 Task: Send an email with the signature Bethany Lewis with the subject 'Appointment reminder' and the message 'Please let me know if this works for your schedule.' from softage.1@softage.net to softage.2@softage.net,  softage.1@softage.net and softage.3@softage.net with CC to softage.4@softage.net with an attached document Research_paper.pdf
Action: Key pressed n
Screenshot: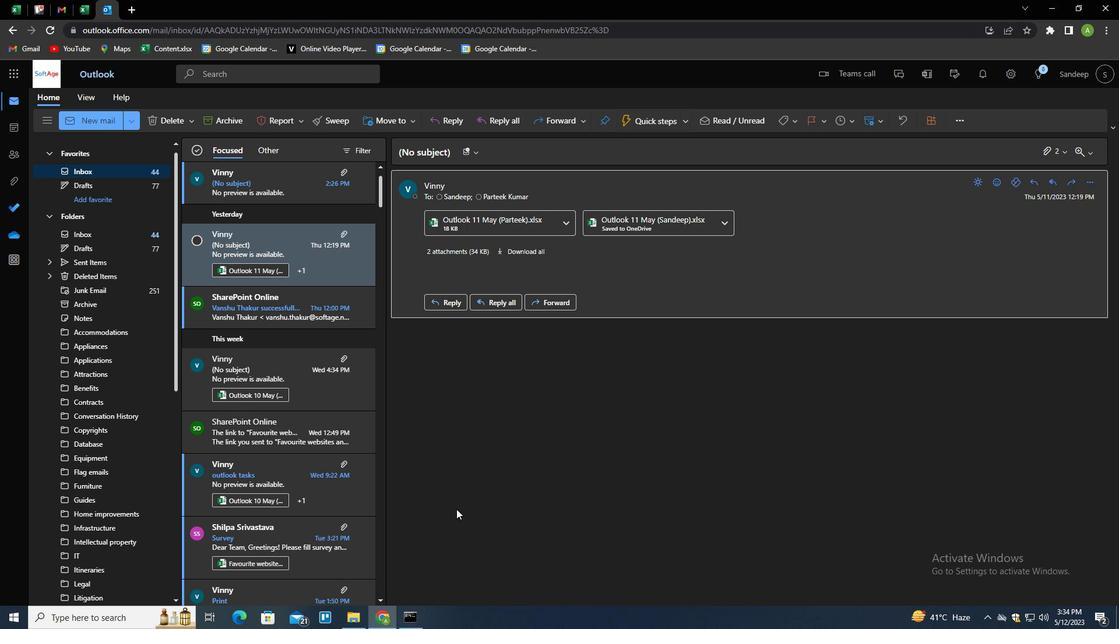
Action: Mouse moved to (782, 119)
Screenshot: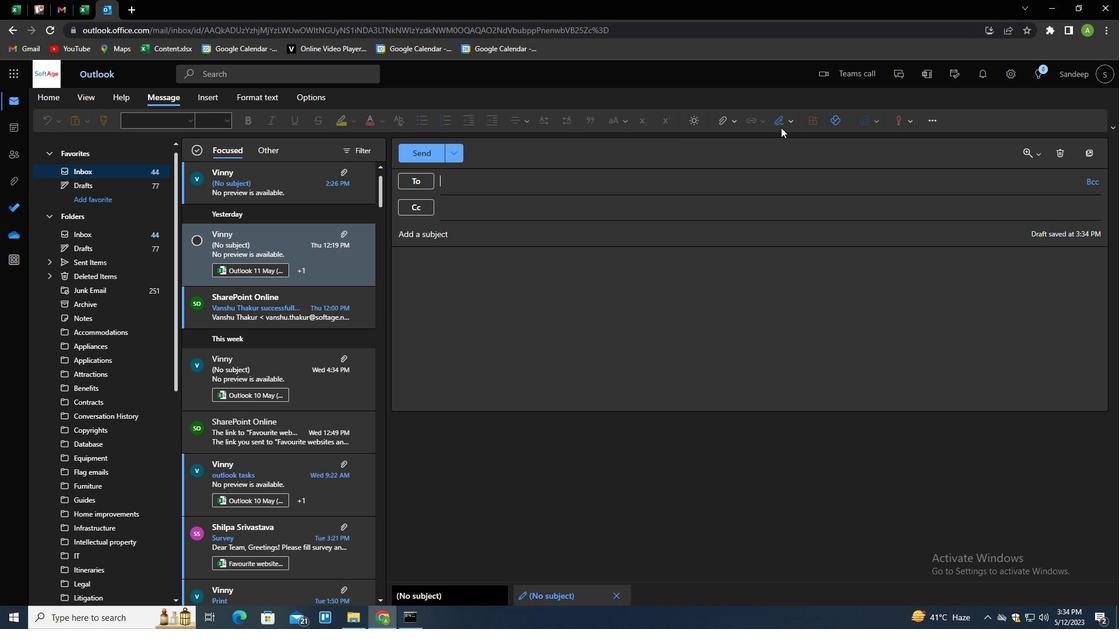 
Action: Mouse pressed left at (782, 119)
Screenshot: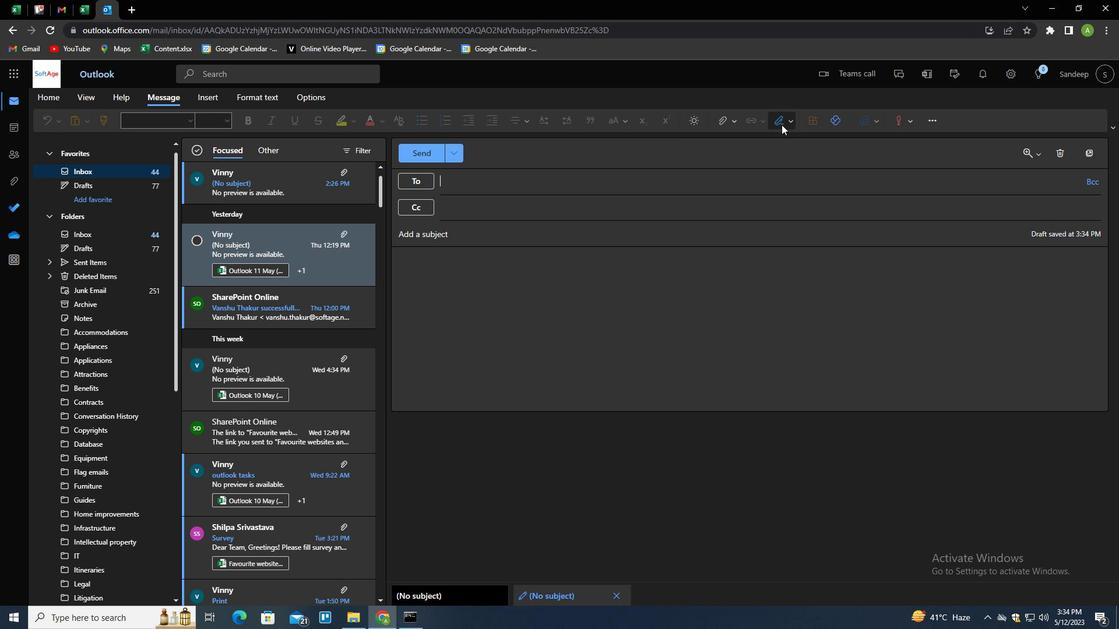 
Action: Mouse moved to (765, 164)
Screenshot: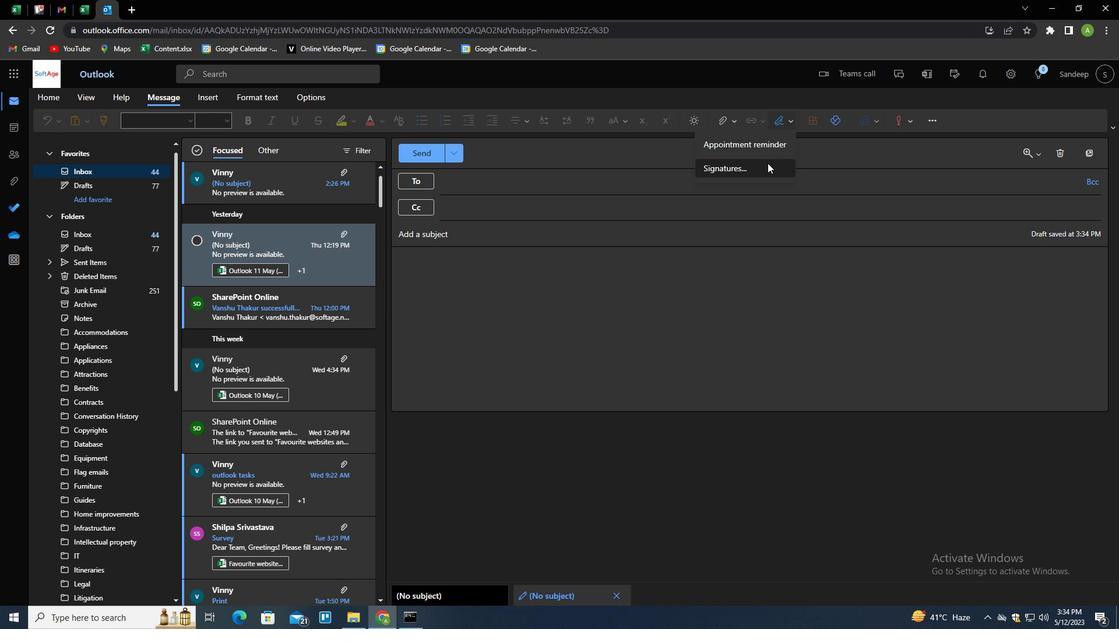 
Action: Mouse pressed left at (765, 164)
Screenshot: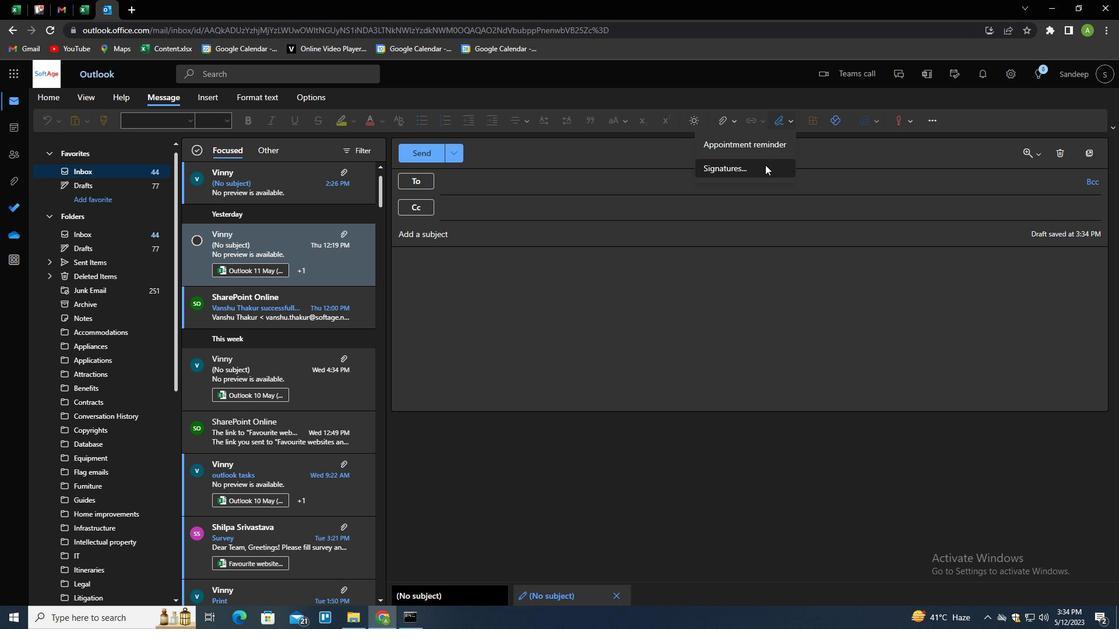 
Action: Mouse moved to (782, 213)
Screenshot: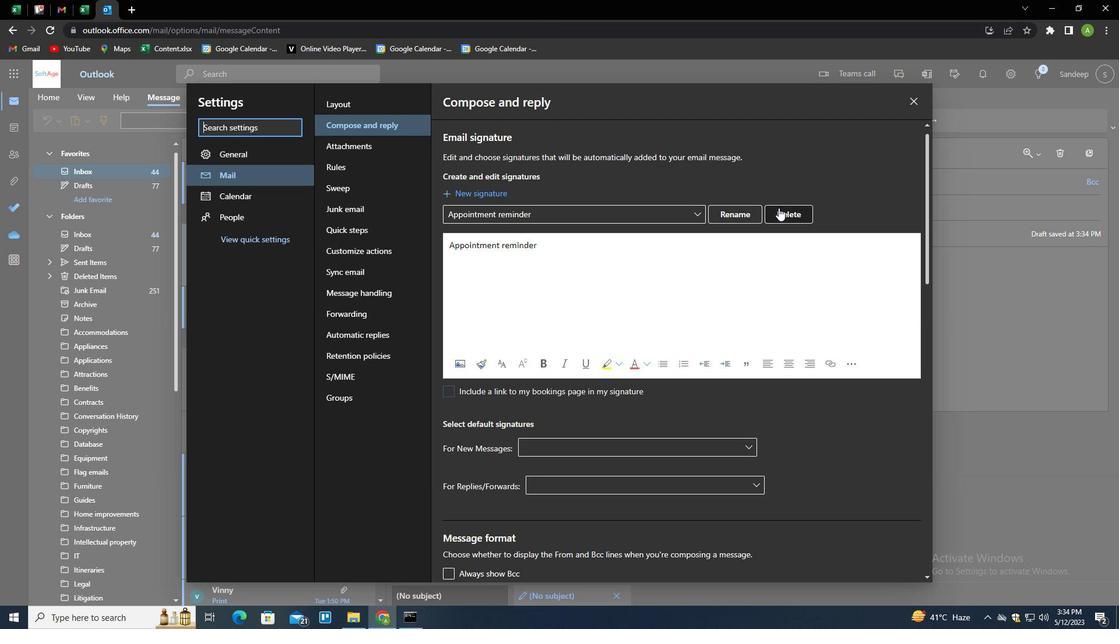 
Action: Mouse pressed left at (782, 213)
Screenshot: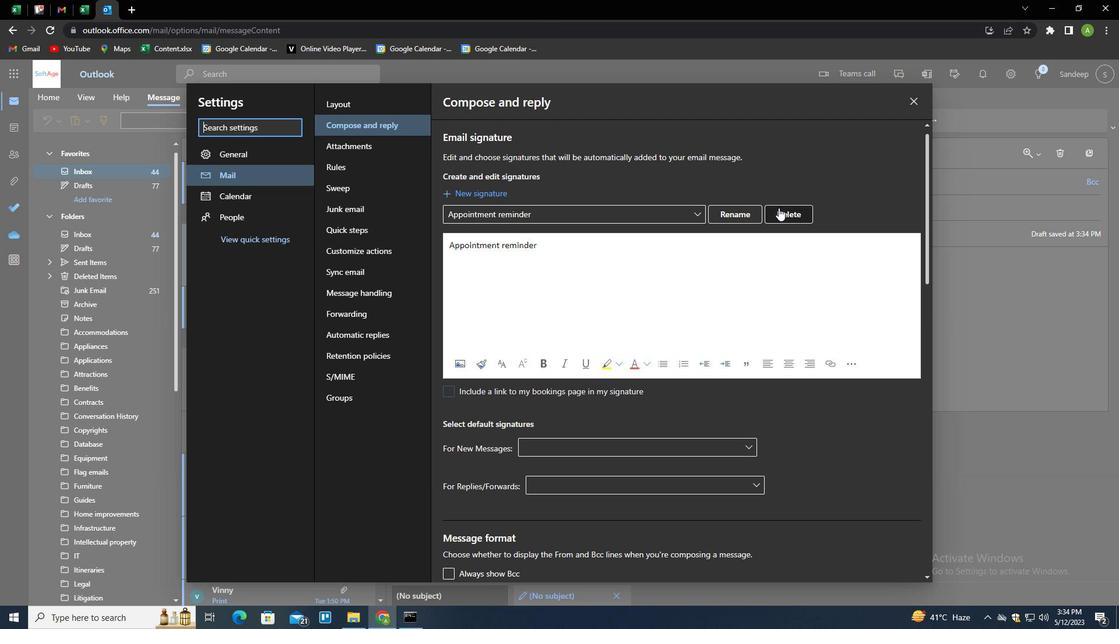 
Action: Mouse moved to (761, 213)
Screenshot: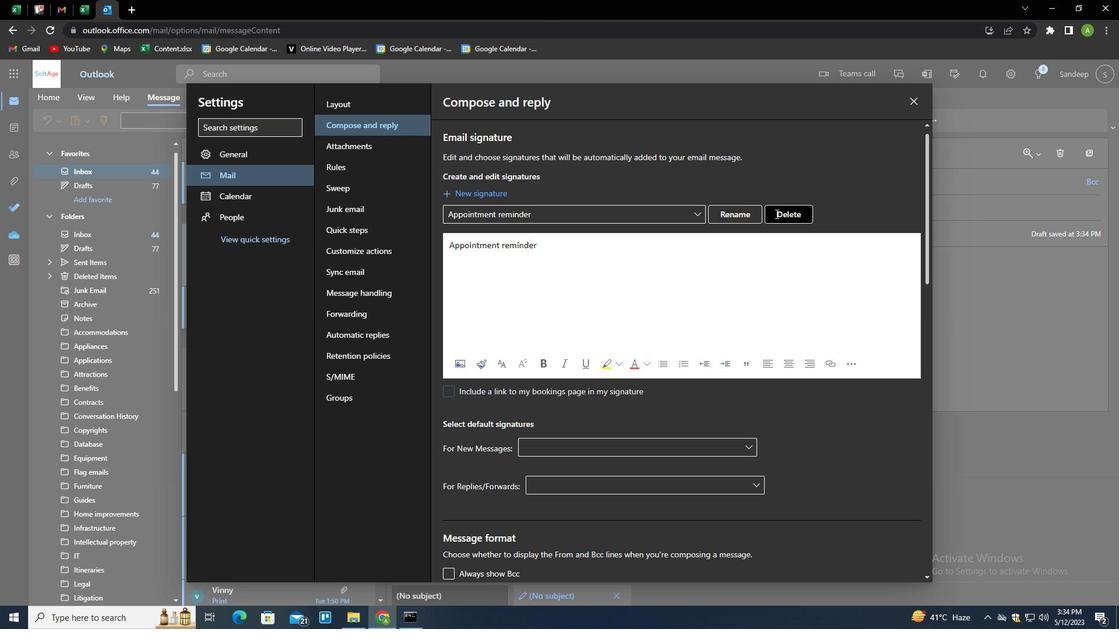 
Action: Mouse pressed left at (761, 213)
Screenshot: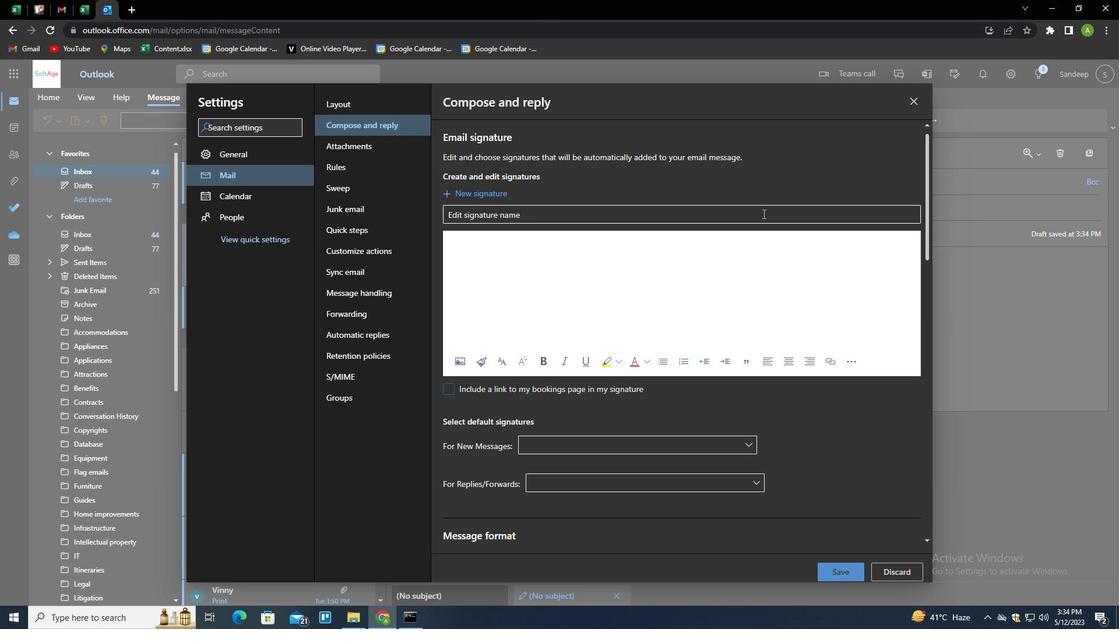 
Action: Mouse moved to (761, 213)
Screenshot: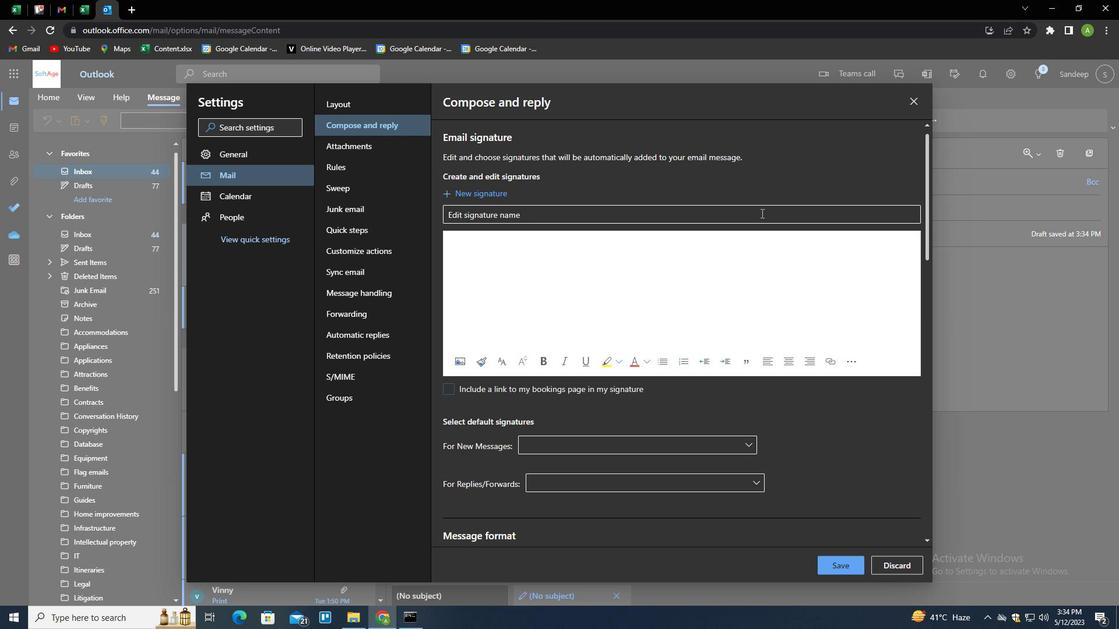 
Action: Key pressed <Key.shift>BETHANY<Key.space><Key.shift>LEWIS<Key.tab><Key.shift>BETHANY<Key.space><Key.shift>LEWIS
Screenshot: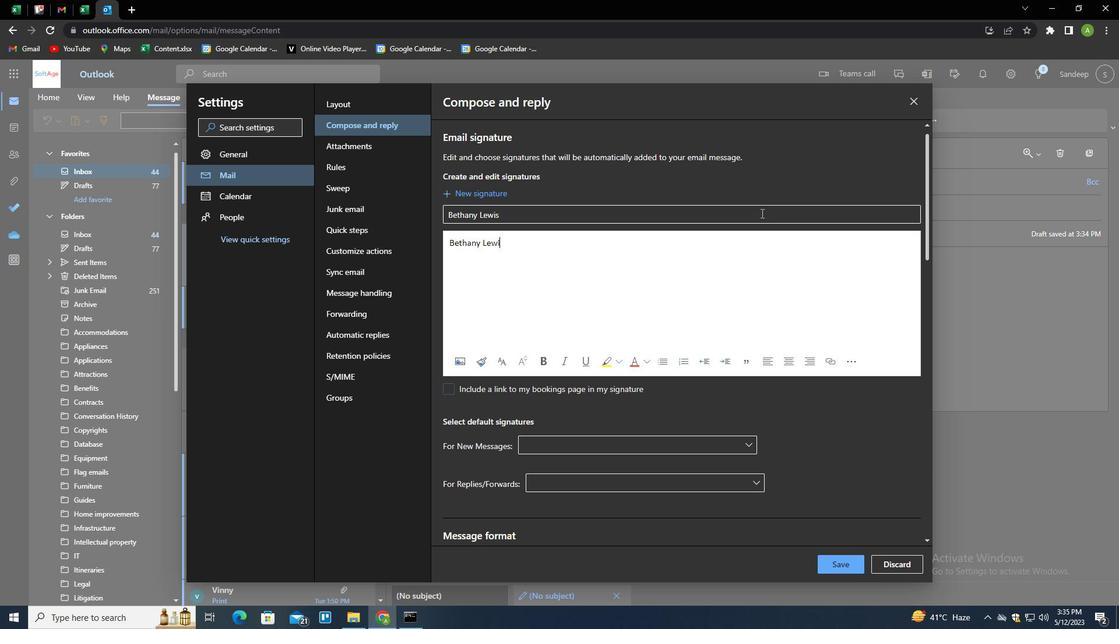
Action: Mouse moved to (845, 562)
Screenshot: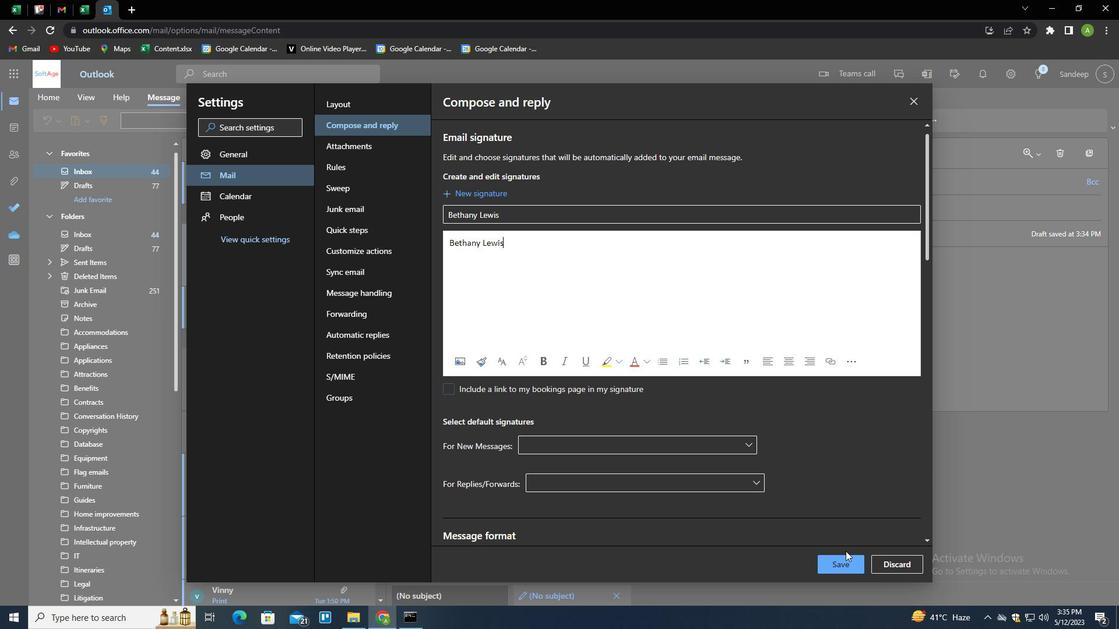 
Action: Mouse pressed left at (845, 562)
Screenshot: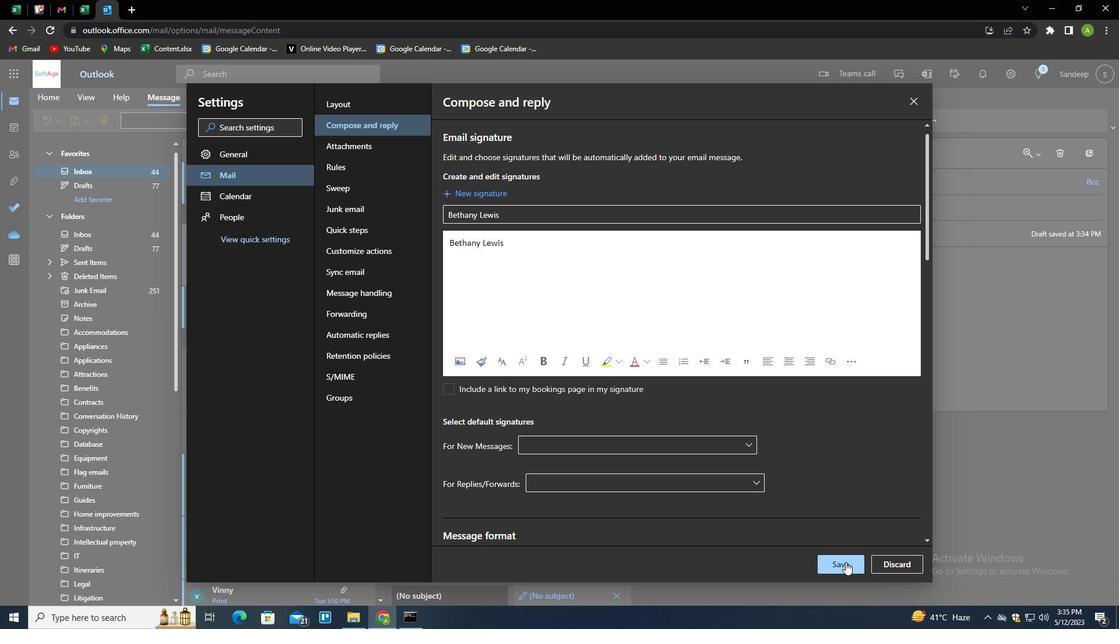 
Action: Mouse moved to (973, 292)
Screenshot: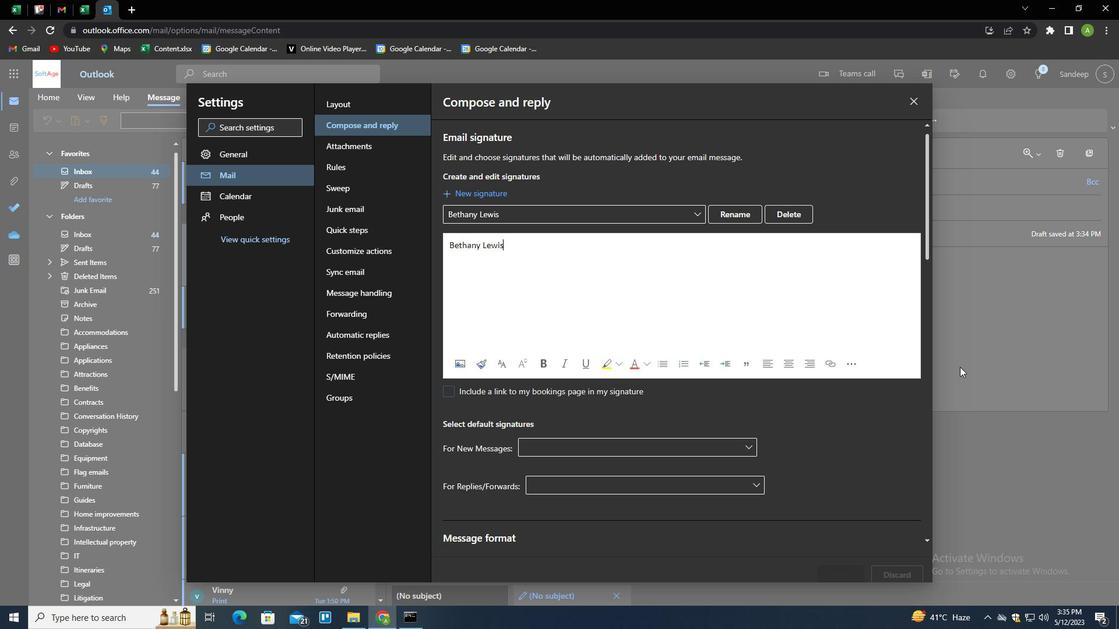 
Action: Mouse pressed left at (973, 292)
Screenshot: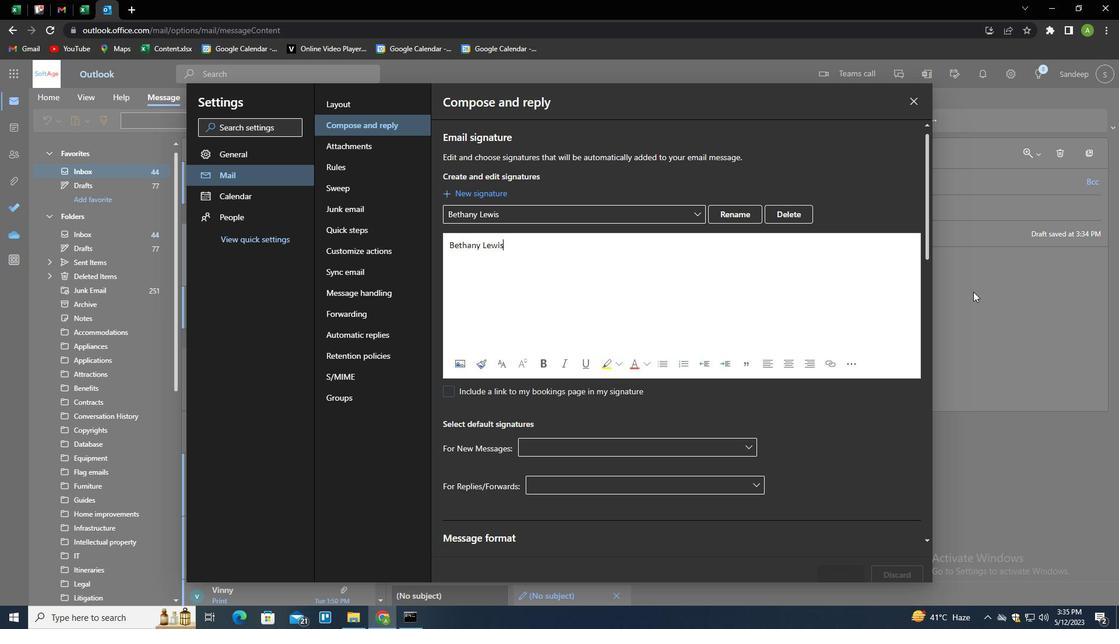 
Action: Mouse moved to (791, 114)
Screenshot: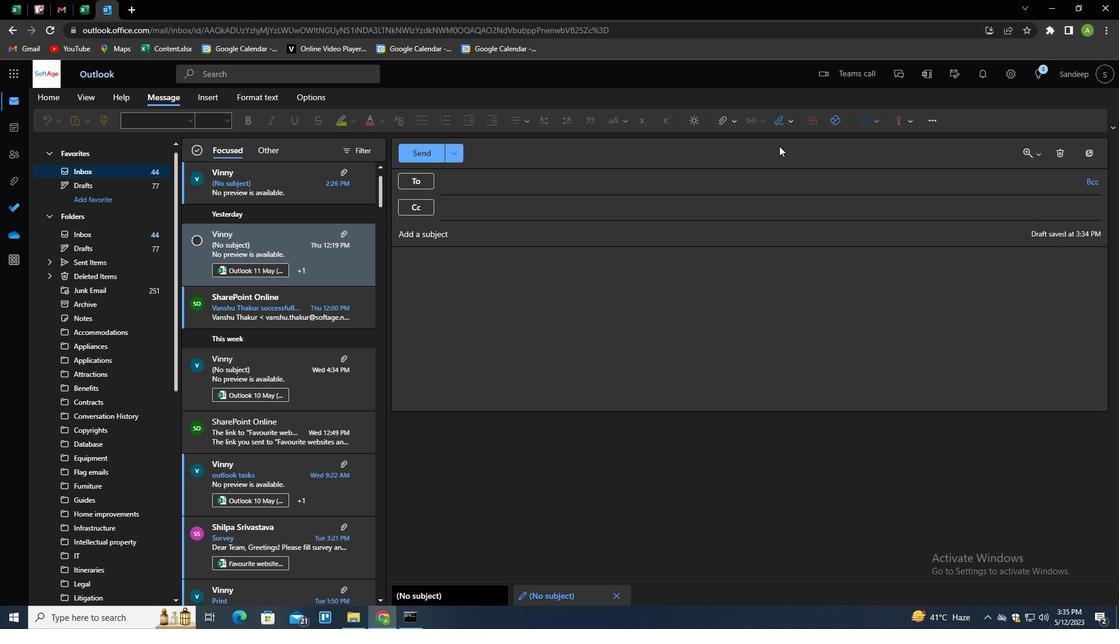 
Action: Mouse pressed left at (791, 114)
Screenshot: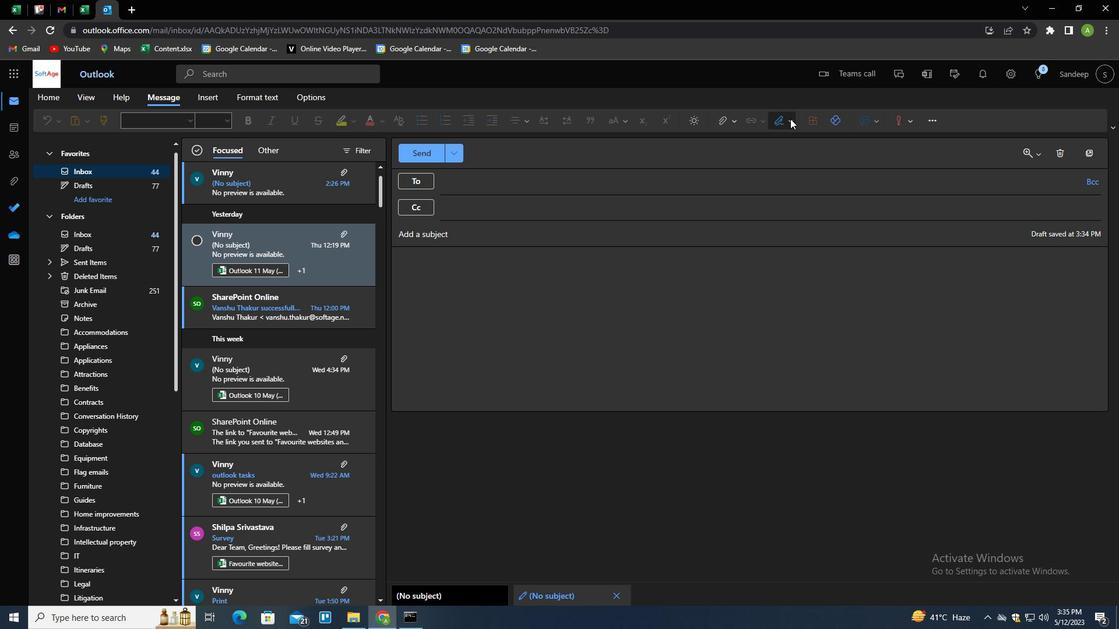 
Action: Mouse moved to (774, 143)
Screenshot: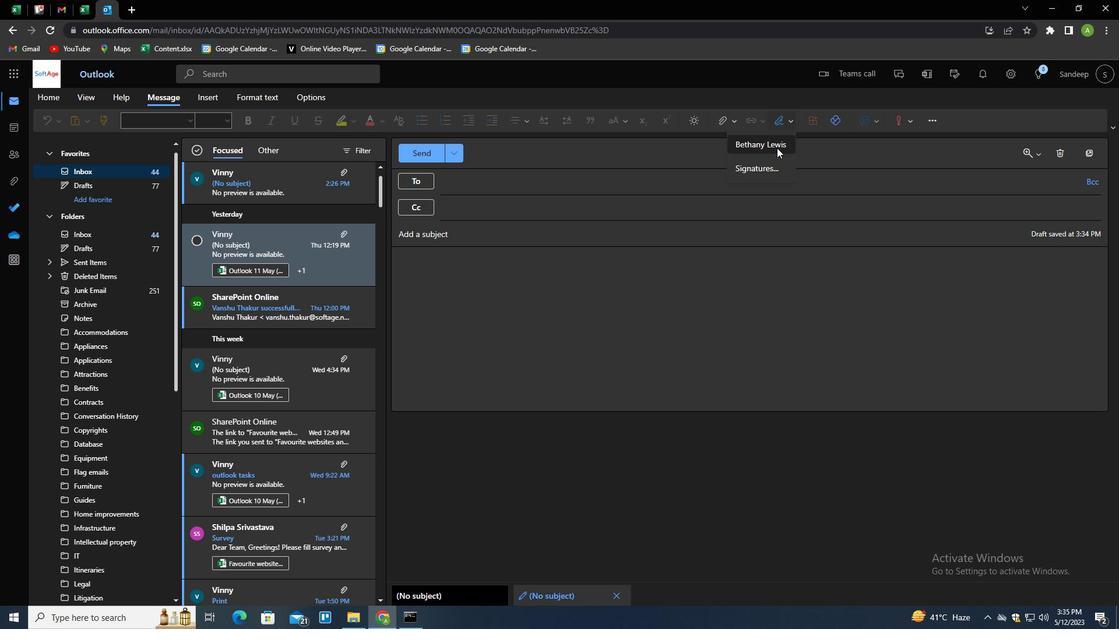 
Action: Mouse pressed left at (774, 143)
Screenshot: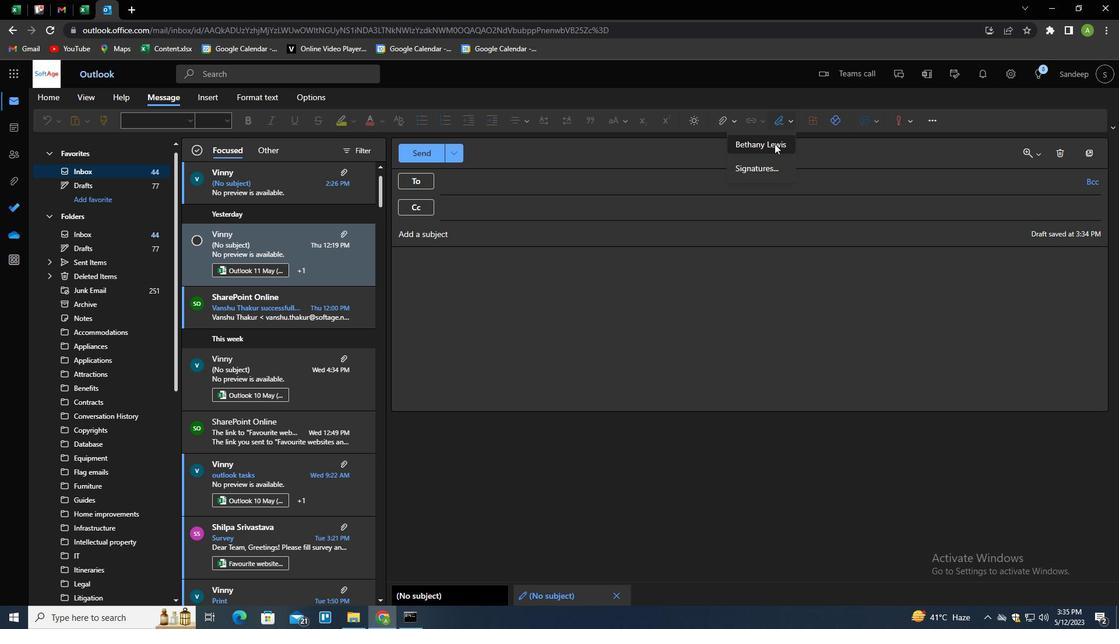 
Action: Mouse moved to (462, 233)
Screenshot: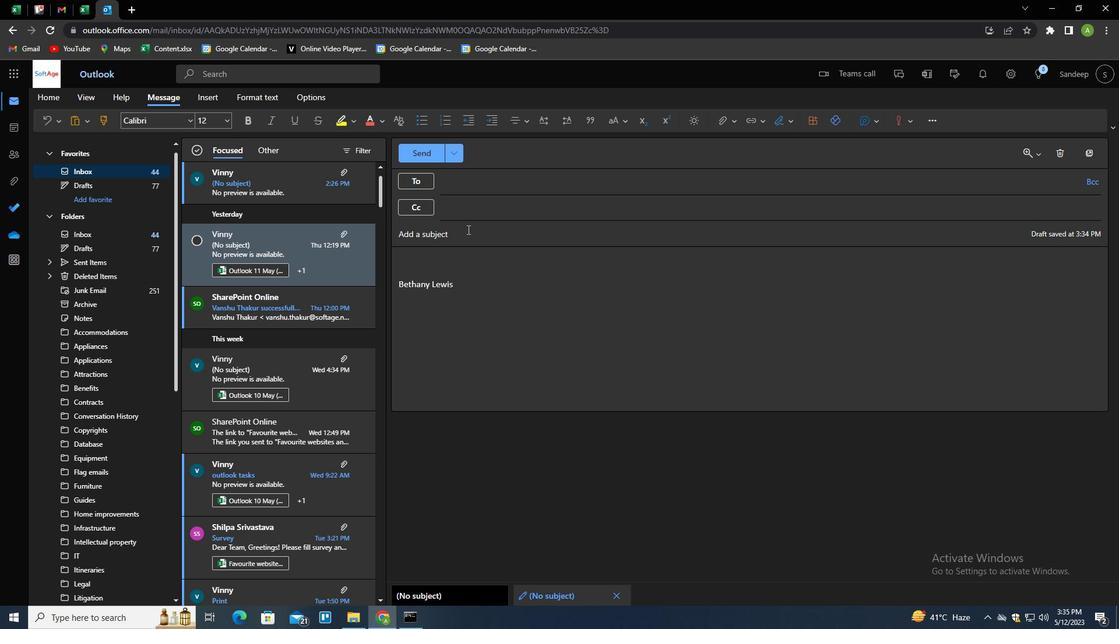 
Action: Mouse pressed left at (462, 233)
Screenshot: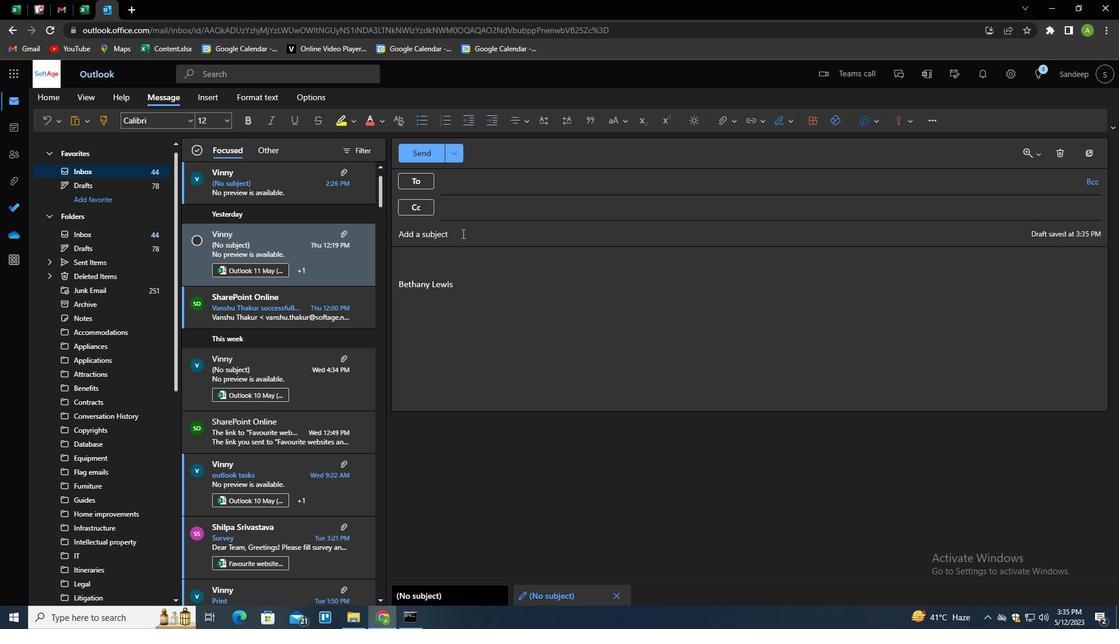 
Action: Key pressed <Key.shift>APPOINTMENT<Key.space>REMINDER<Key.tab><Key.shift>PLEASE<Key.space>LET<Key.space>ME<Key.space>KNOW<Key.space>IF<Key.space>THIS<Key.space>WORKD<Key.backspace>S<Key.space>FOR<Key.space>YOUR<Key.space>SCHEDULE.
Screenshot: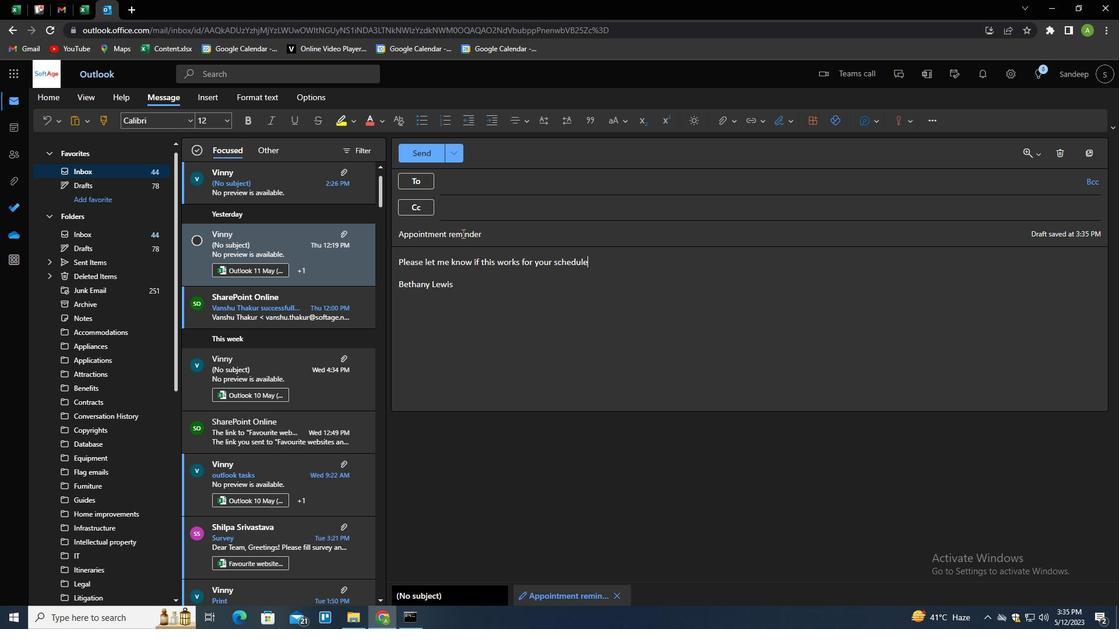 
Action: Mouse moved to (445, 184)
Screenshot: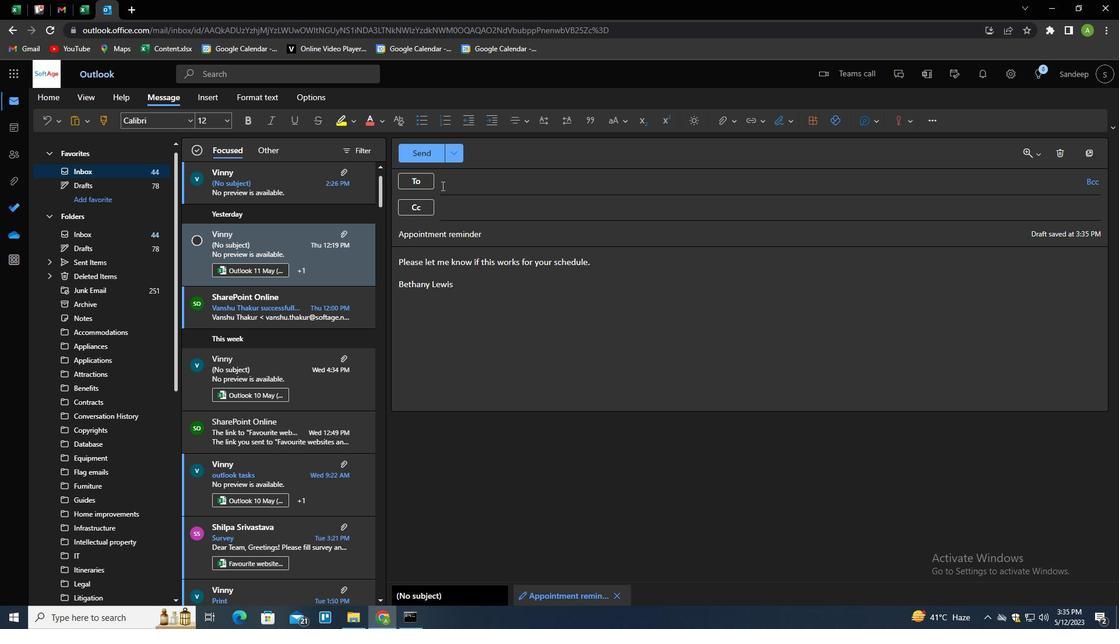 
Action: Mouse pressed left at (445, 184)
Screenshot: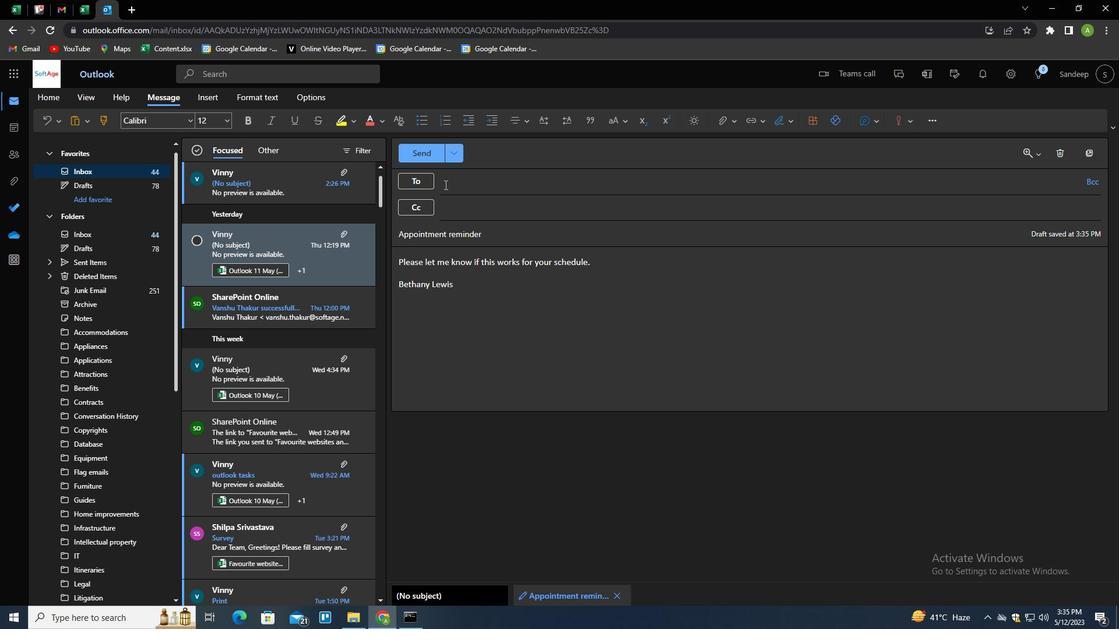 
Action: Mouse moved to (448, 182)
Screenshot: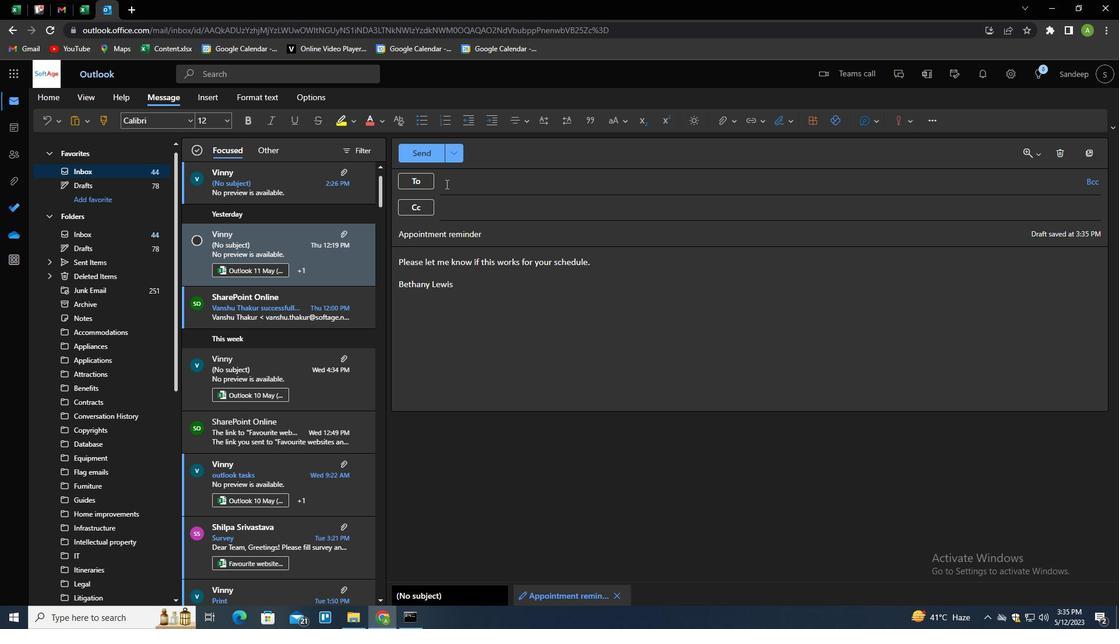 
Action: Key pressed SOFTAGE.2<Key.shift><Key.shift>@SOFTAGE.NET<Key.enter>SOFTAGE.1<Key.shift>@SOFTAGE.NET<Key.enter>SOFTAGE.3<Key.shift><Key.shift>@SOFTAGE.NET<Key.enter>SO<Key.backspace><Key.backspace><Key.tab>SOFTAGE.4<Key.shift>@SOFTAGE.NET<Key.enter>
Screenshot: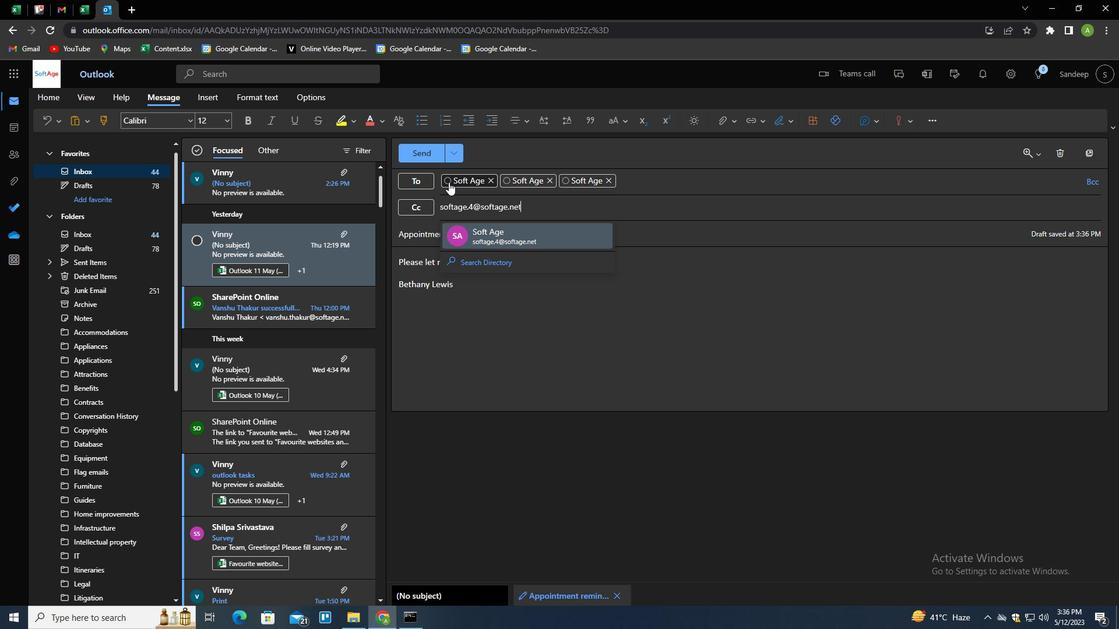 
Action: Mouse moved to (732, 118)
Screenshot: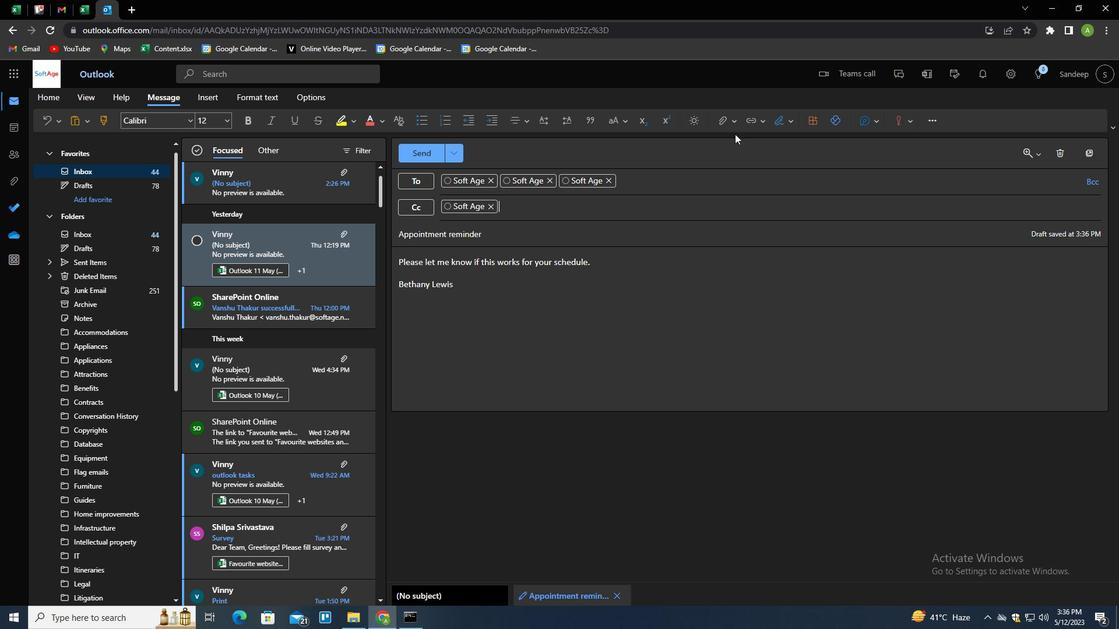 
Action: Mouse pressed left at (732, 118)
Screenshot: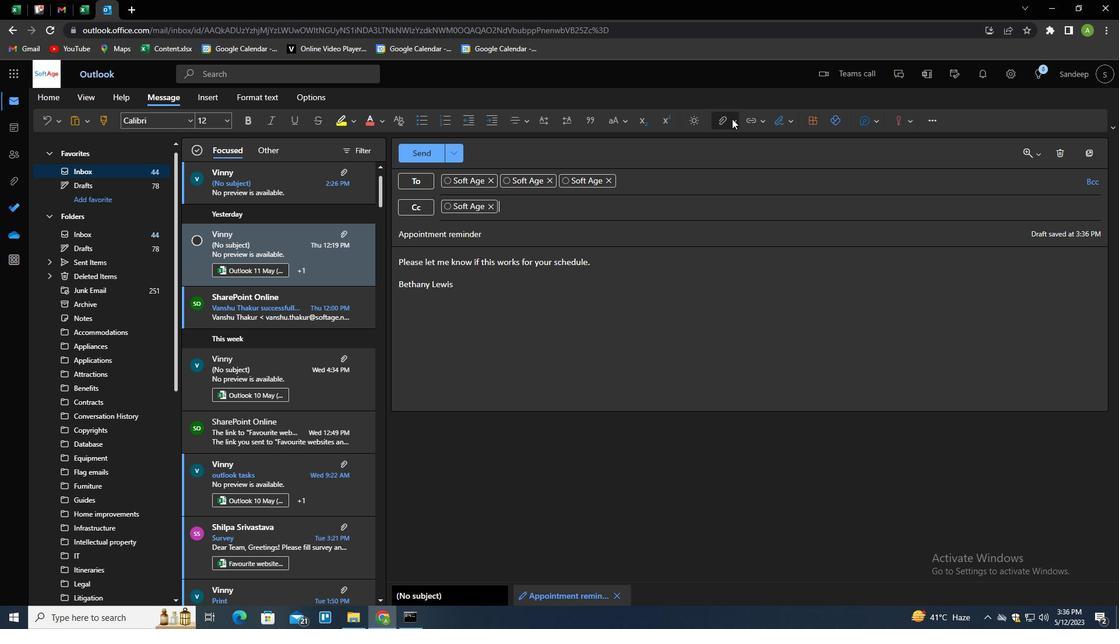 
Action: Mouse moved to (686, 143)
Screenshot: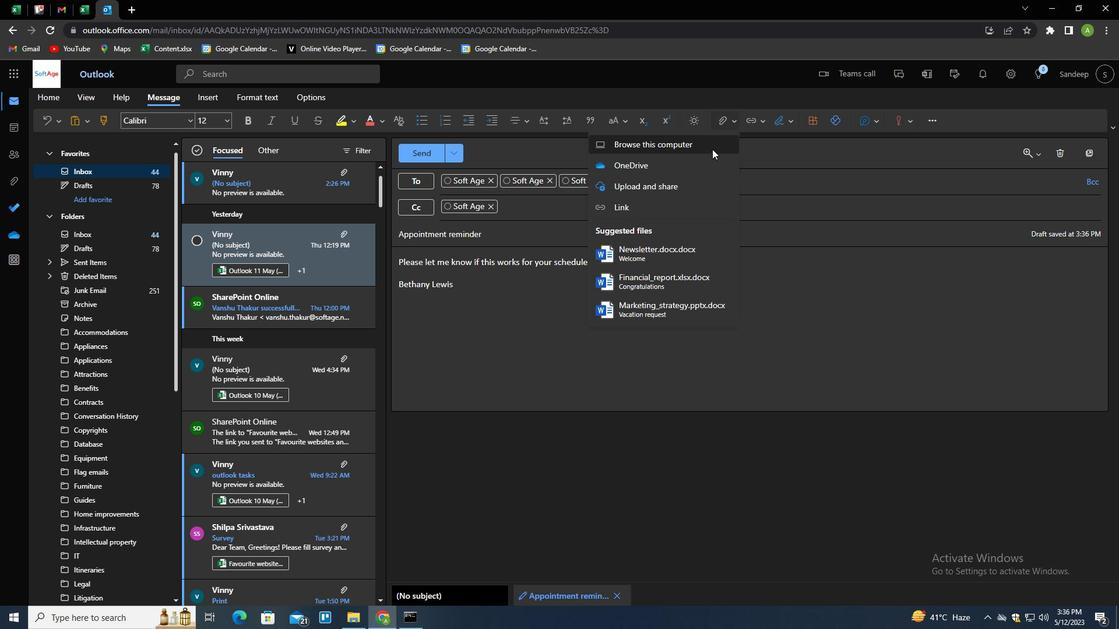 
Action: Mouse pressed left at (686, 143)
Screenshot: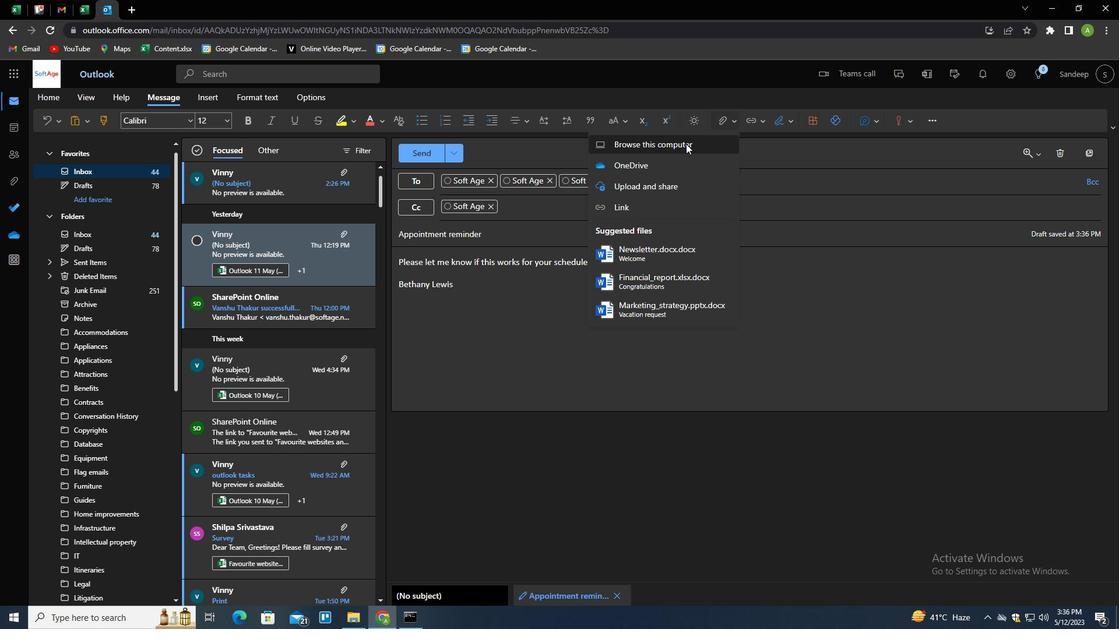 
Action: Mouse moved to (205, 160)
Screenshot: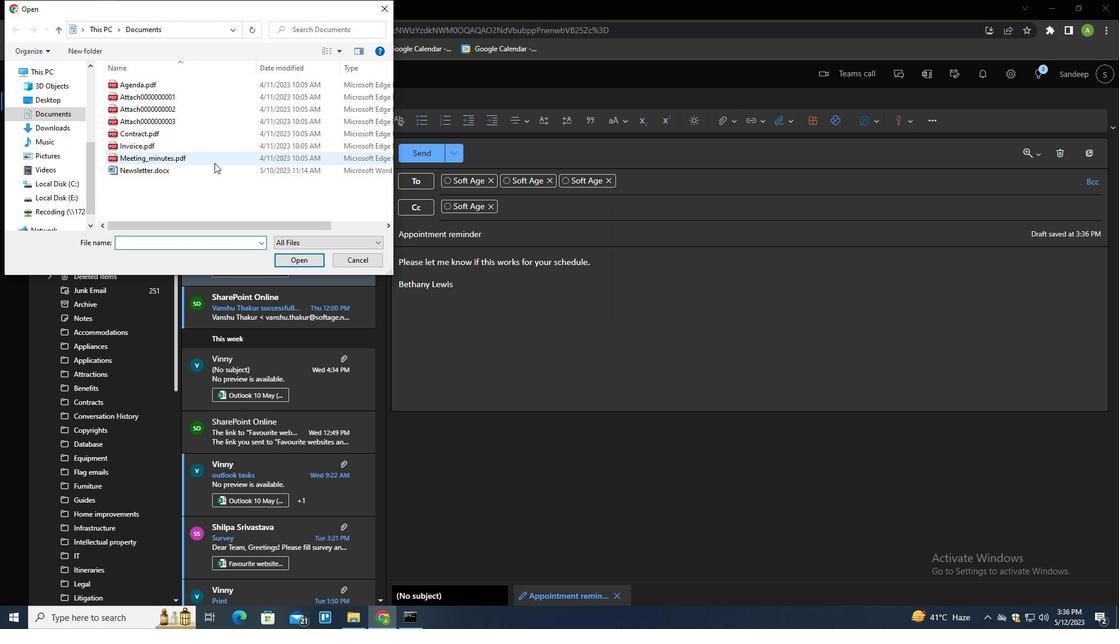 
Action: Mouse pressed left at (205, 160)
Screenshot: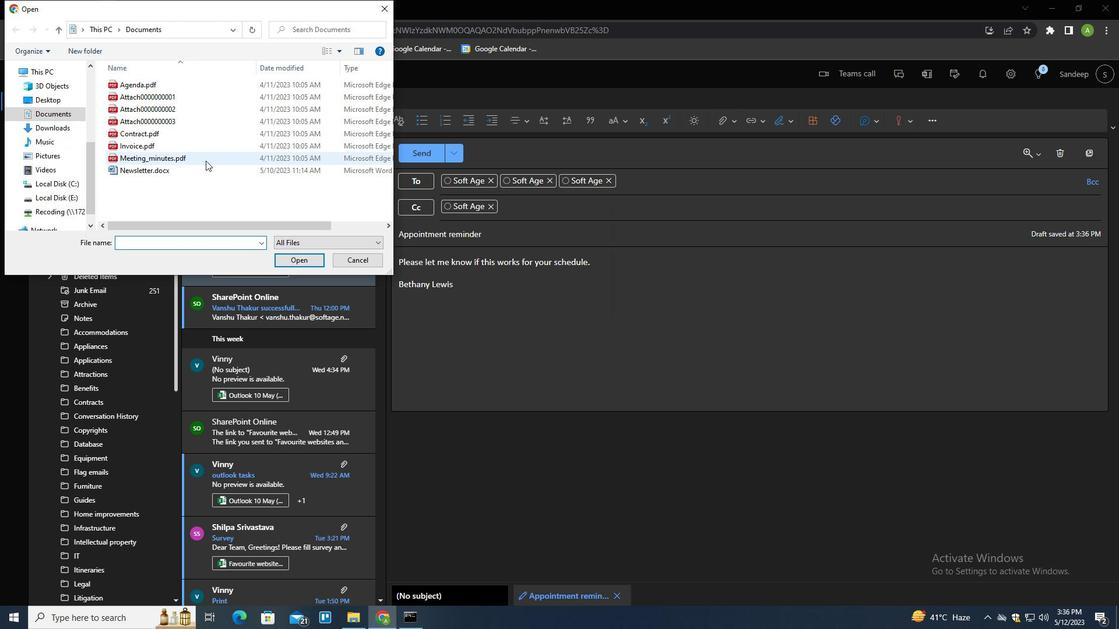 
Action: Key pressed <Key.f2><Key.shift>RESEARCH.<Key.backspace><Key.shift>_PAPER.PDF<Key.enter>
Screenshot: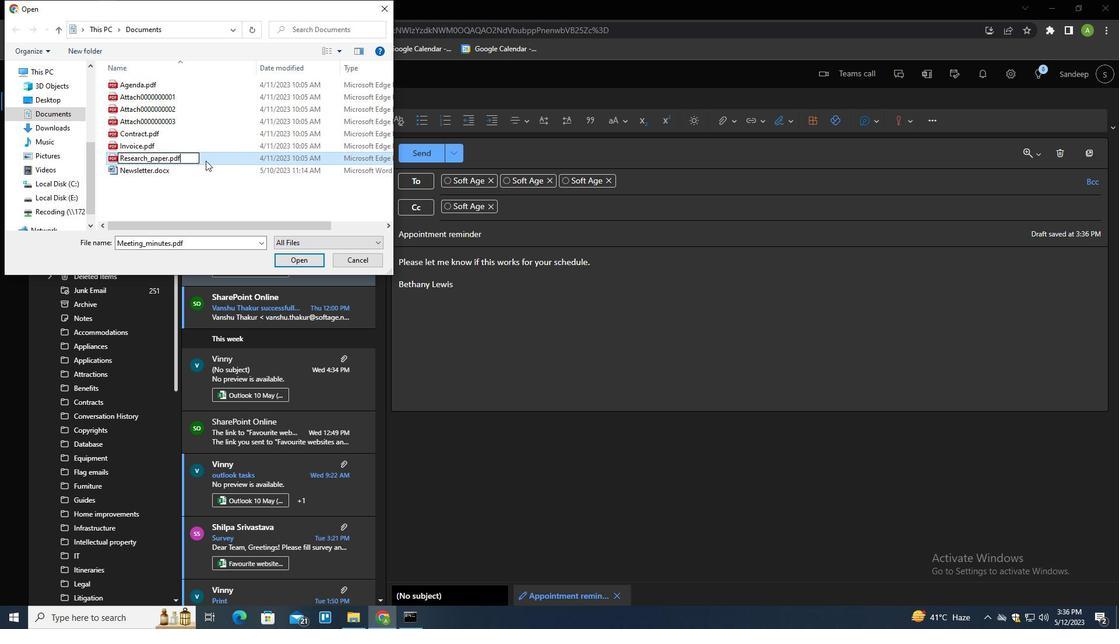 
Action: Mouse moved to (211, 155)
Screenshot: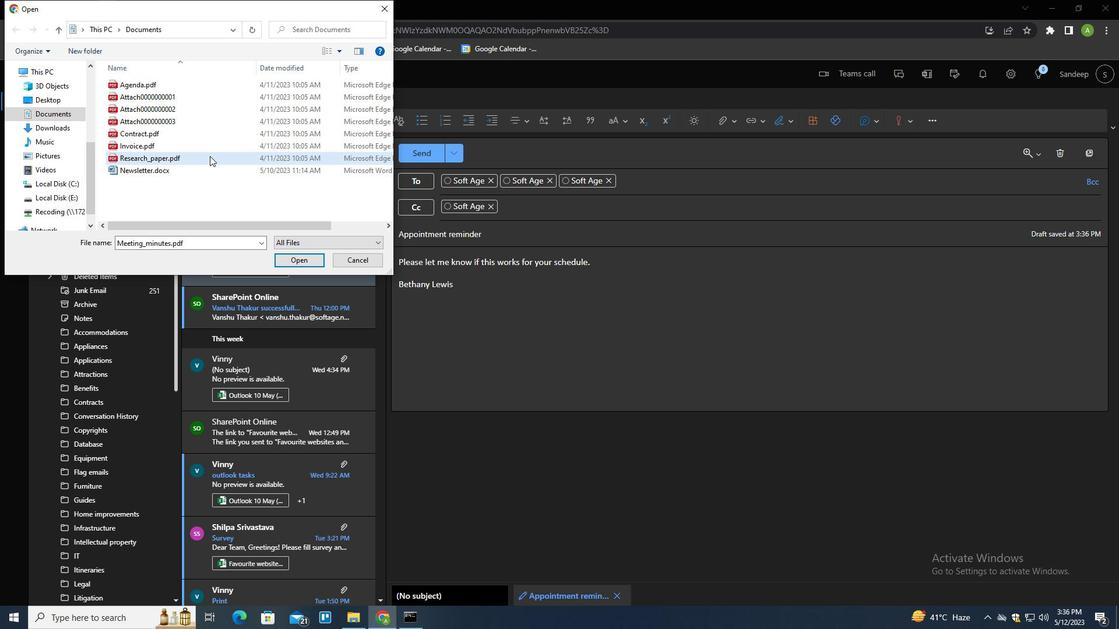 
Action: Mouse pressed left at (211, 155)
Screenshot: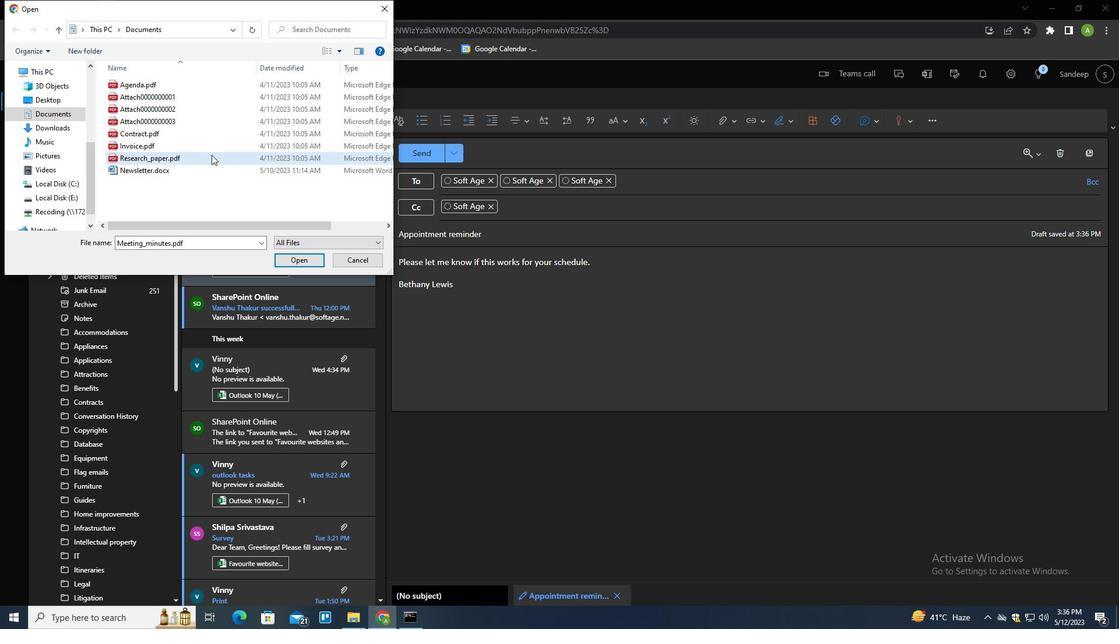
Action: Mouse moved to (293, 264)
Screenshot: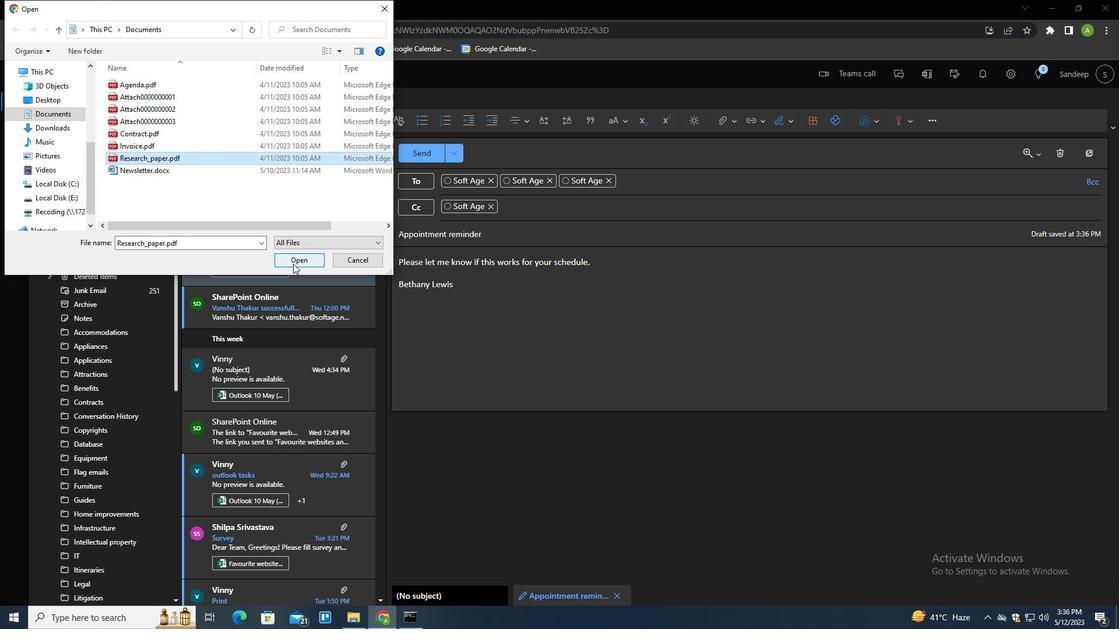 
Action: Mouse pressed left at (293, 264)
Screenshot: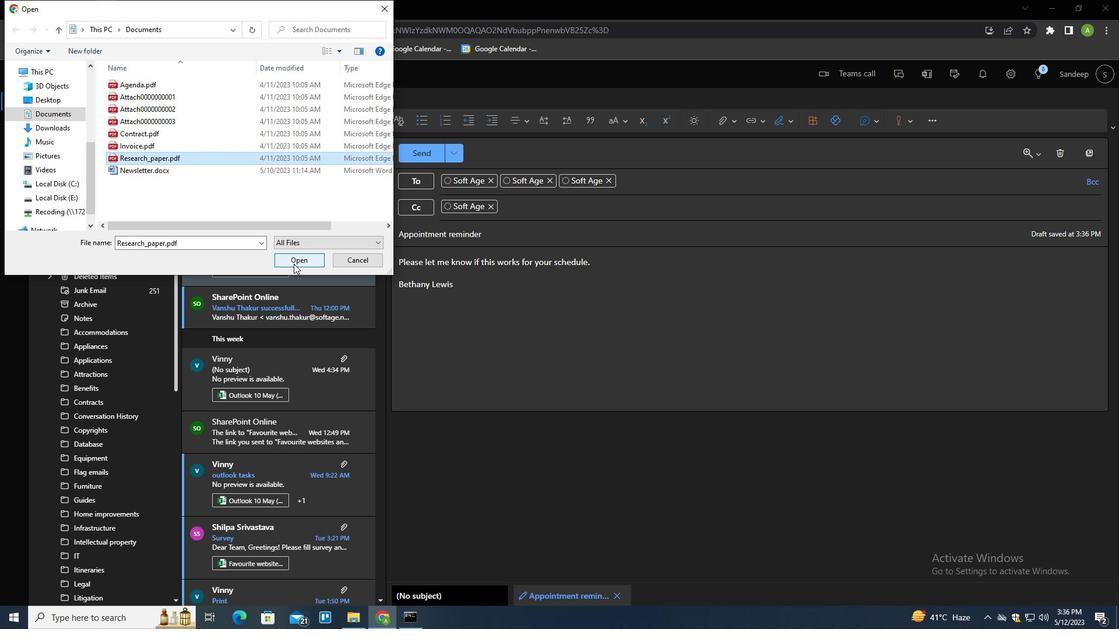 
Action: Mouse moved to (430, 153)
Screenshot: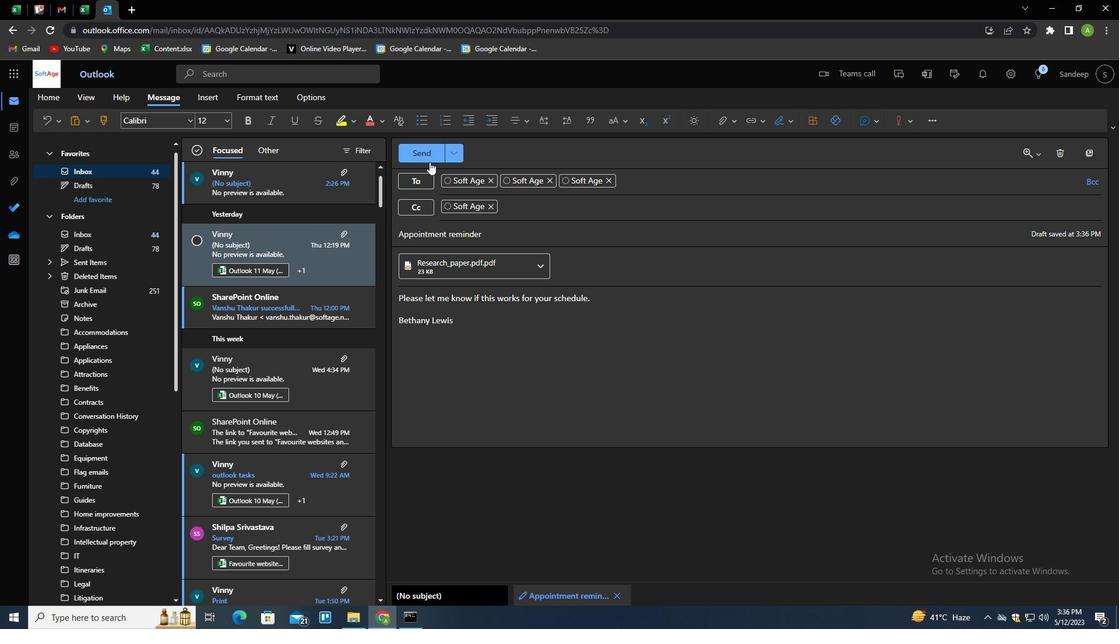 
Action: Mouse pressed left at (430, 153)
Screenshot: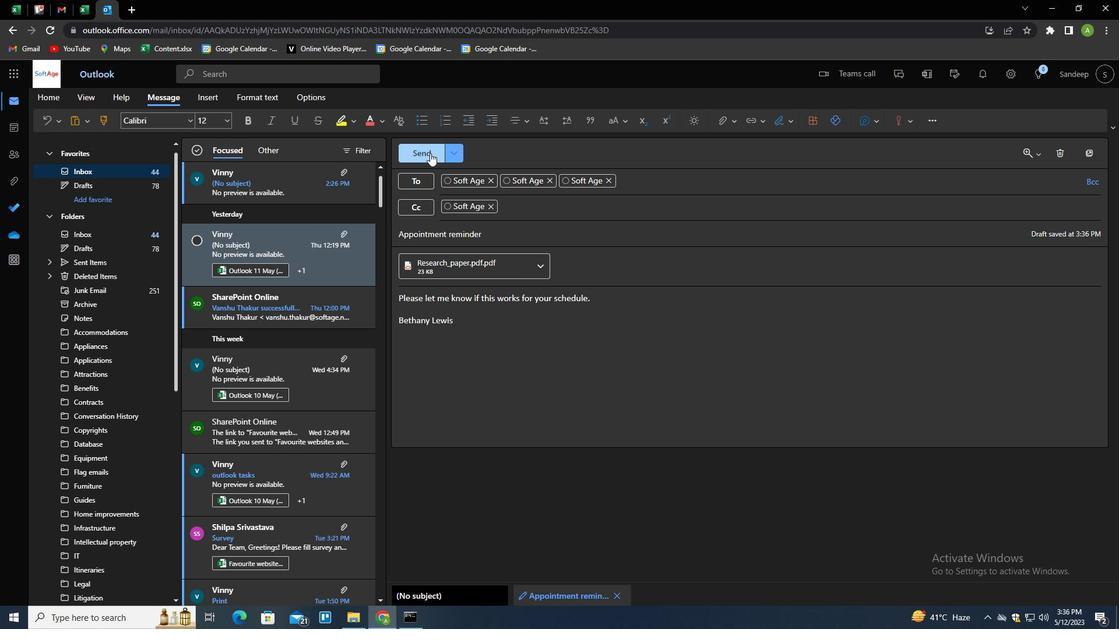 
Action: Mouse moved to (480, 225)
Screenshot: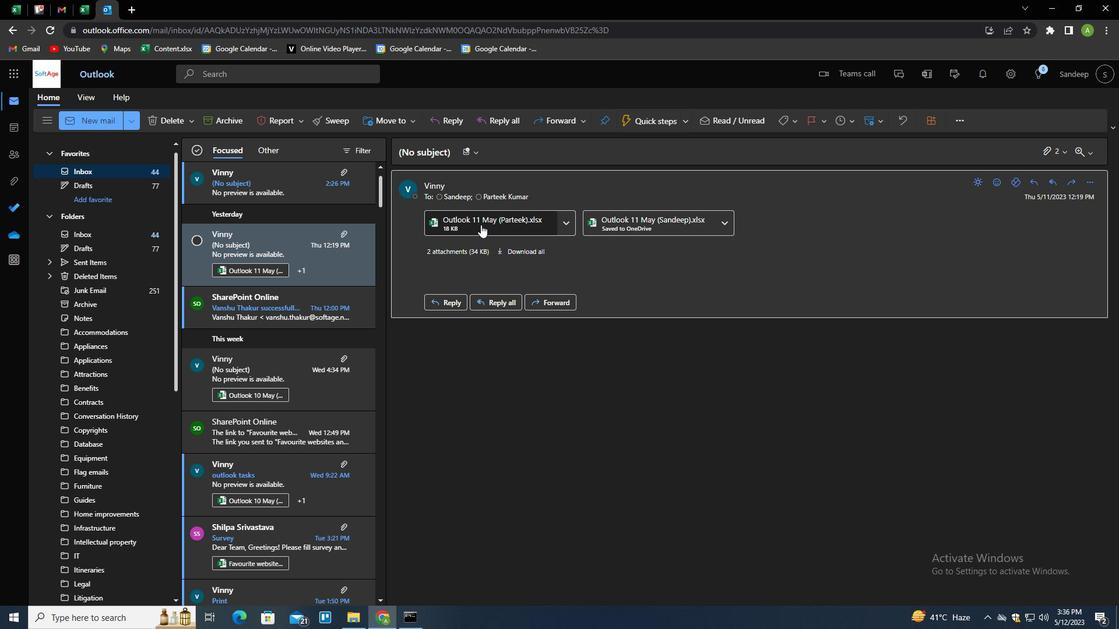 
